 Task: Make a copy of the document and share it with the same people.
Action: Mouse moved to (167, 222)
Screenshot: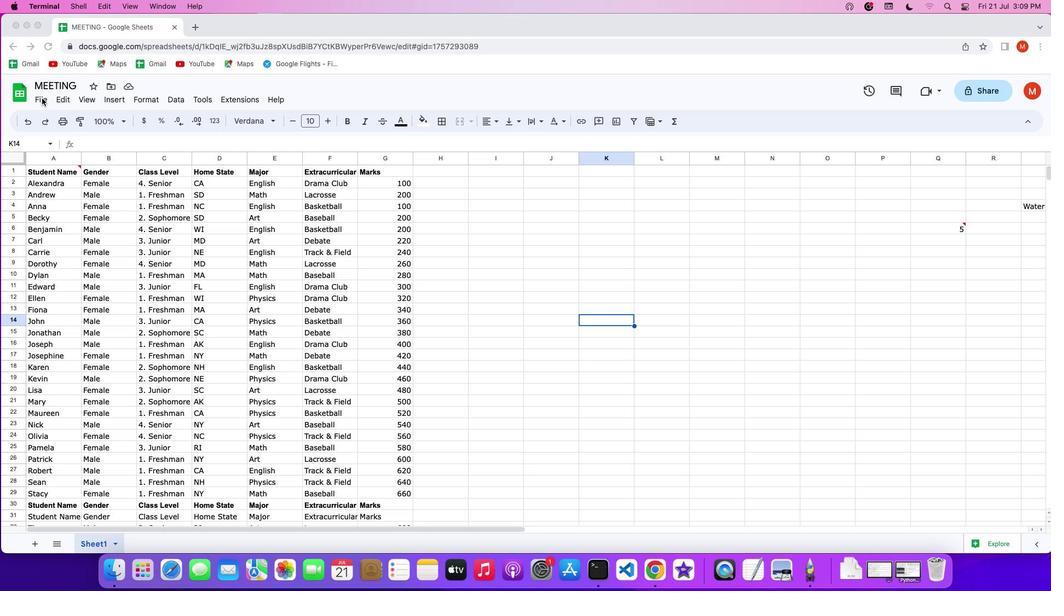 
Action: Mouse pressed left at (167, 222)
Screenshot: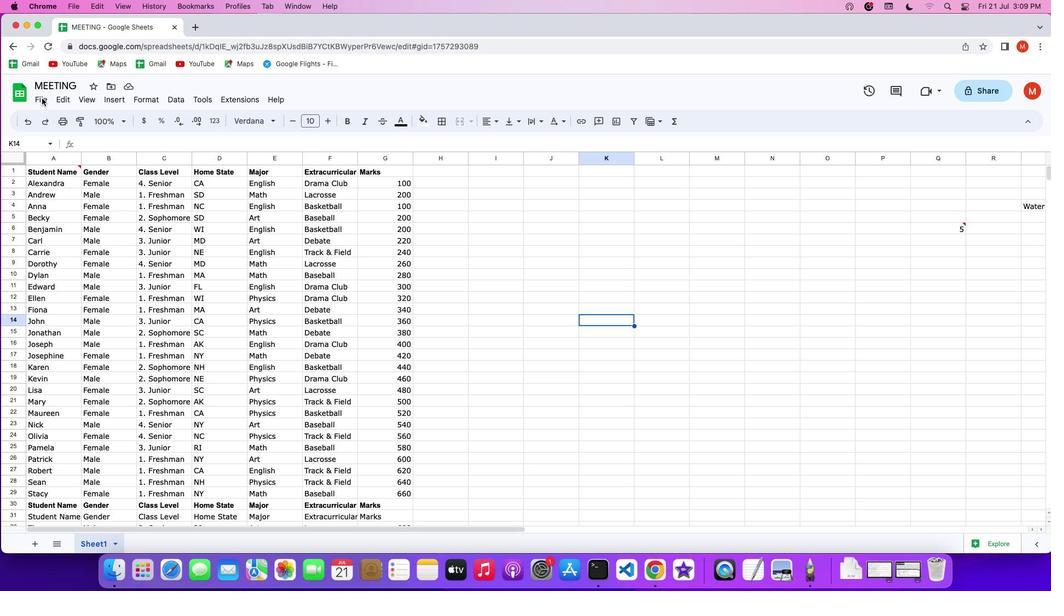 
Action: Mouse pressed left at (167, 222)
Screenshot: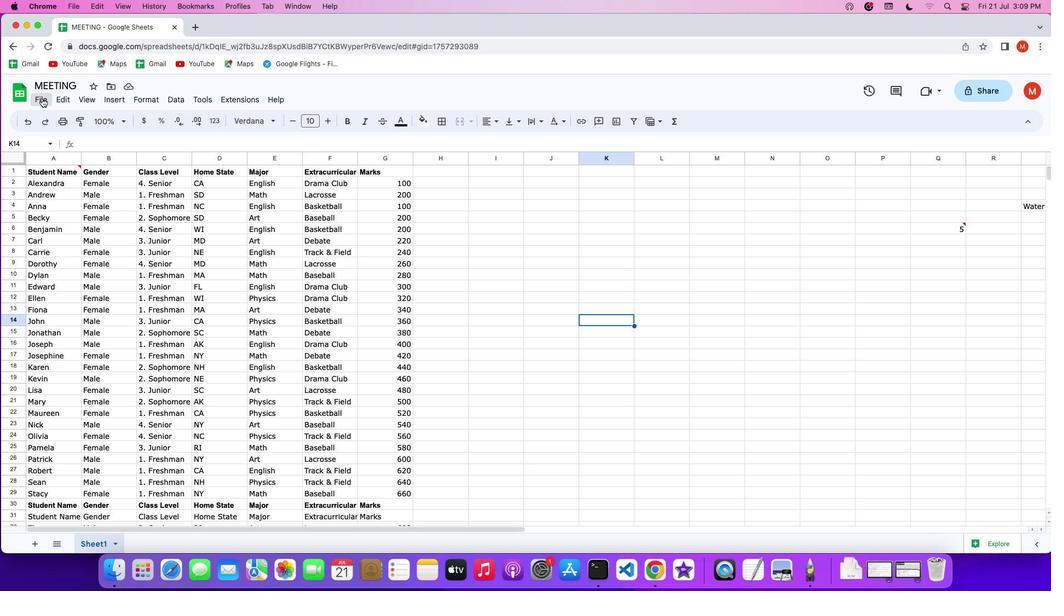 
Action: Mouse pressed left at (167, 222)
Screenshot: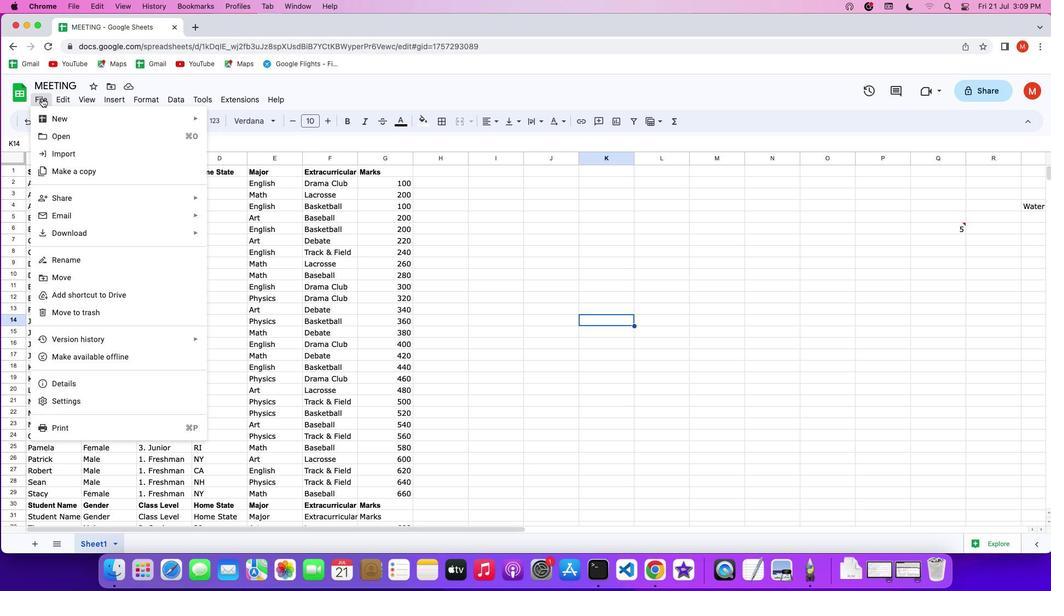 
Action: Mouse moved to (176, 298)
Screenshot: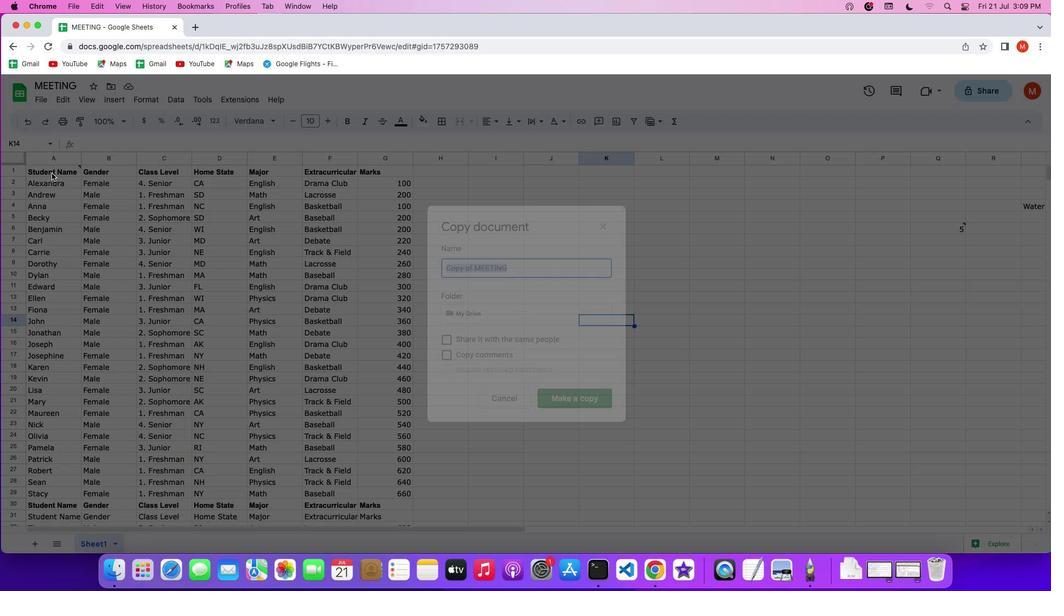 
Action: Mouse pressed left at (176, 298)
Screenshot: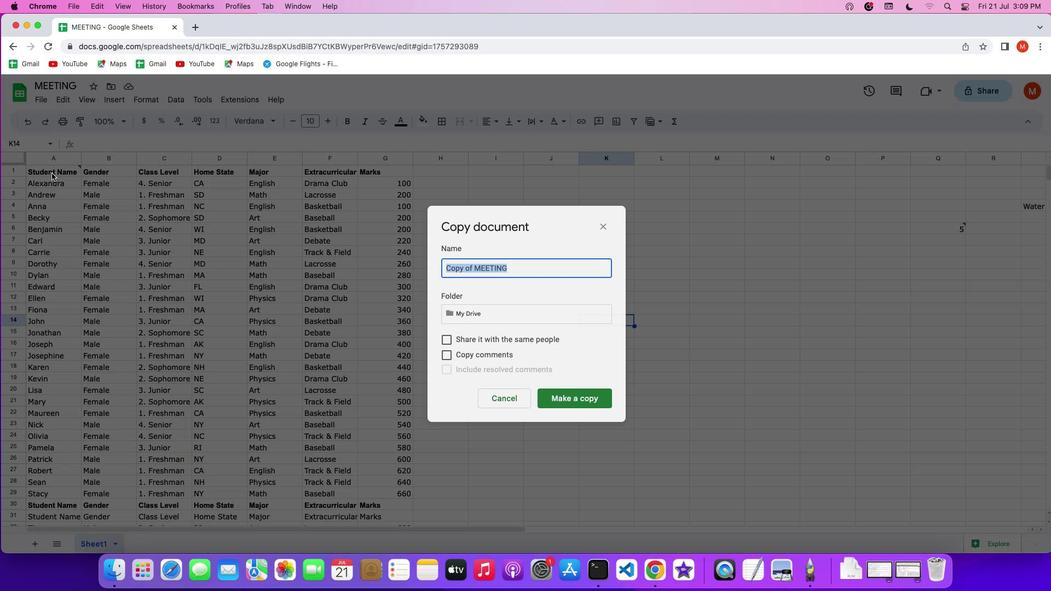 
Action: Mouse moved to (572, 462)
Screenshot: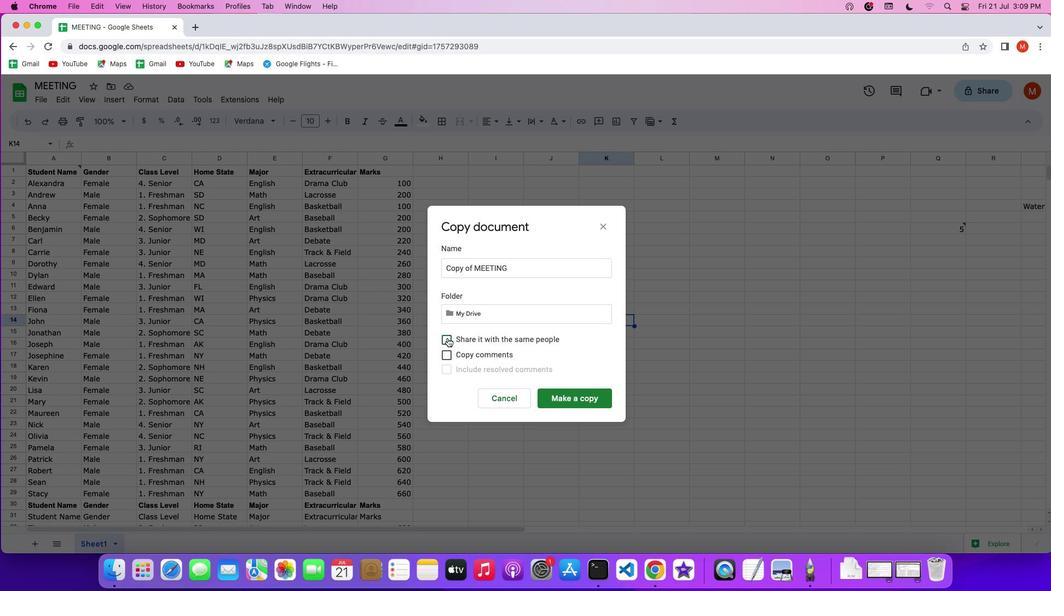 
Action: Mouse pressed left at (572, 462)
Screenshot: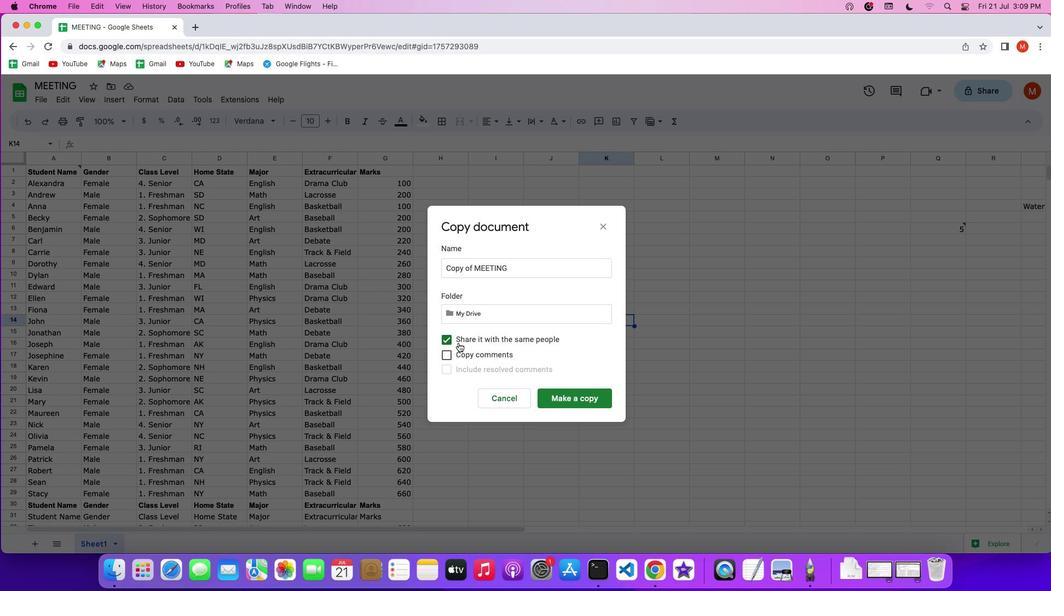 
Action: Mouse moved to (699, 524)
Screenshot: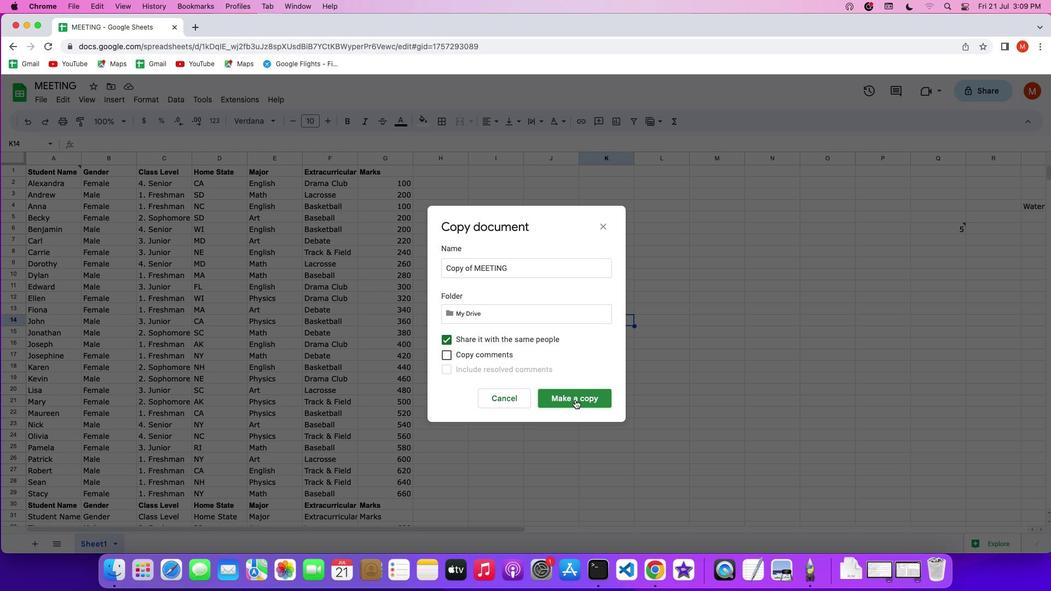 
Action: Mouse pressed left at (699, 524)
Screenshot: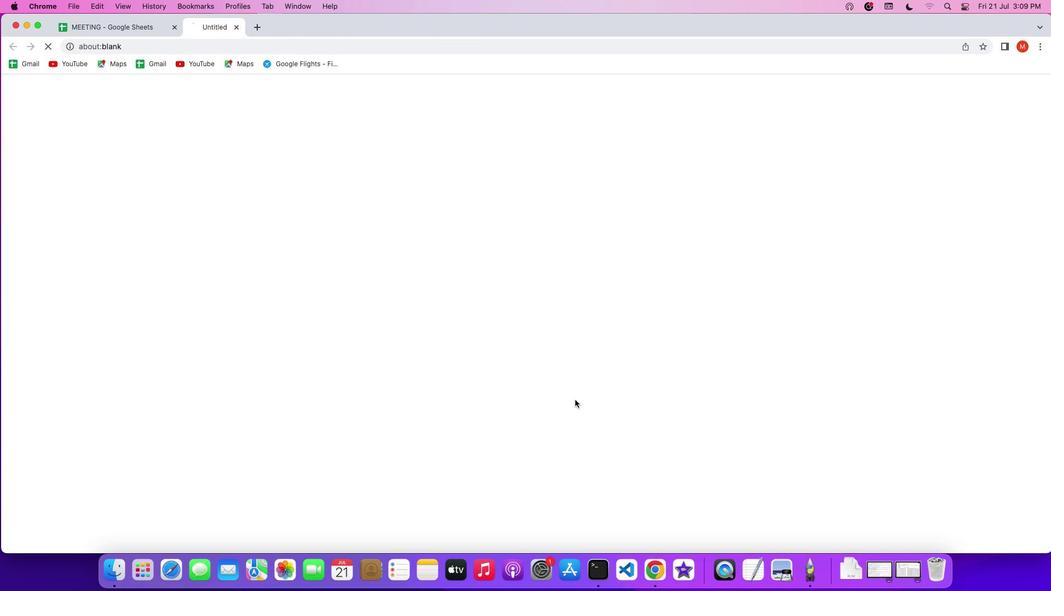 
Action: Mouse moved to (670, 516)
Screenshot: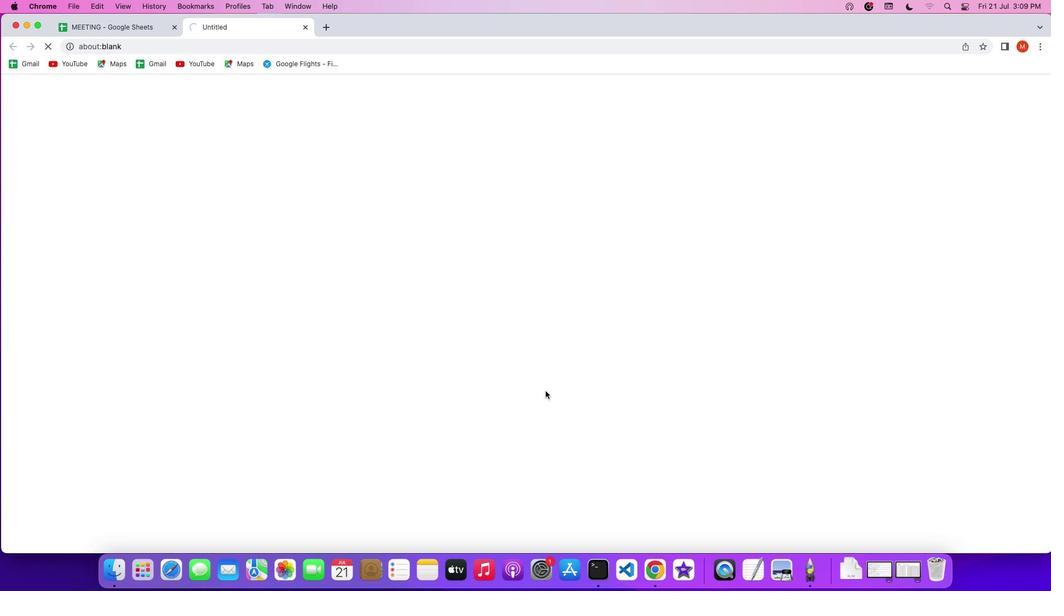 
